 Task: Move the task Develop a new online tool for online market research to the section Done in the project BioTech and filter the tasks in the project by High Priority
Action: Mouse moved to (752, 432)
Screenshot: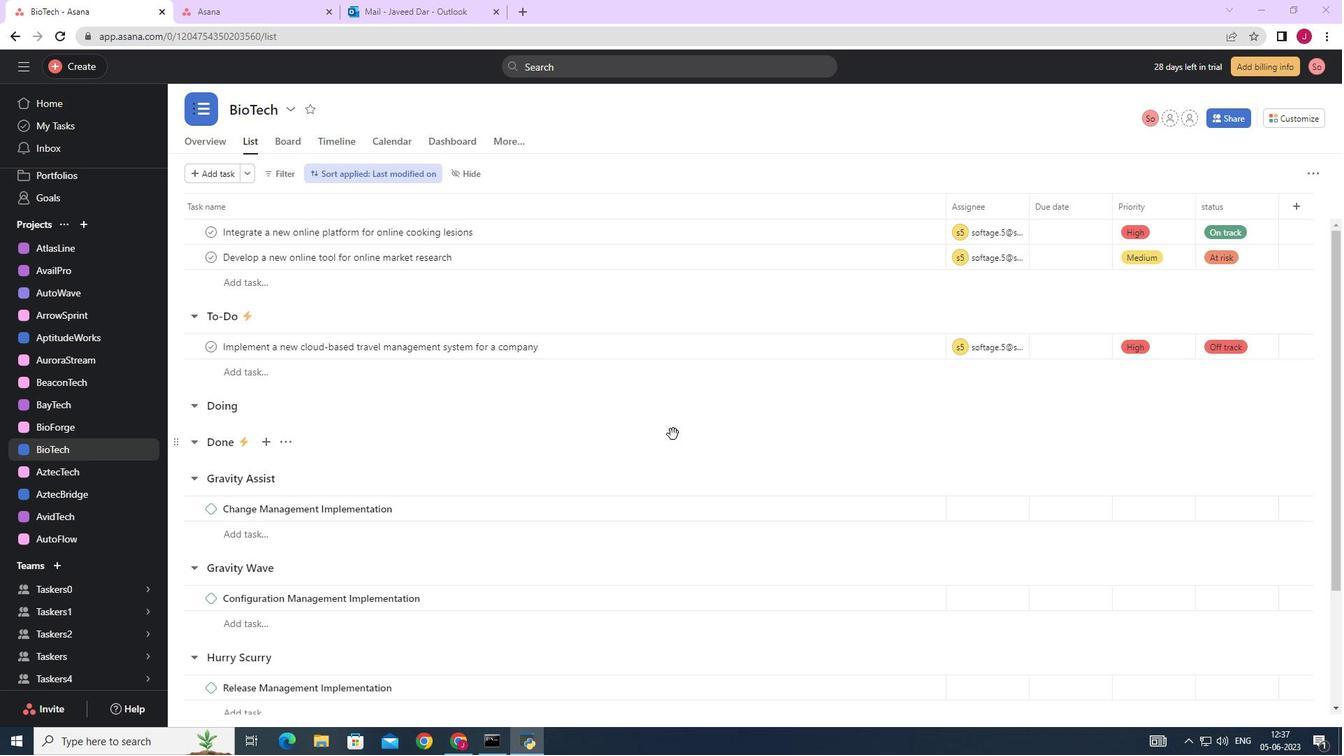 
Action: Mouse scrolled (752, 432) with delta (0, 0)
Screenshot: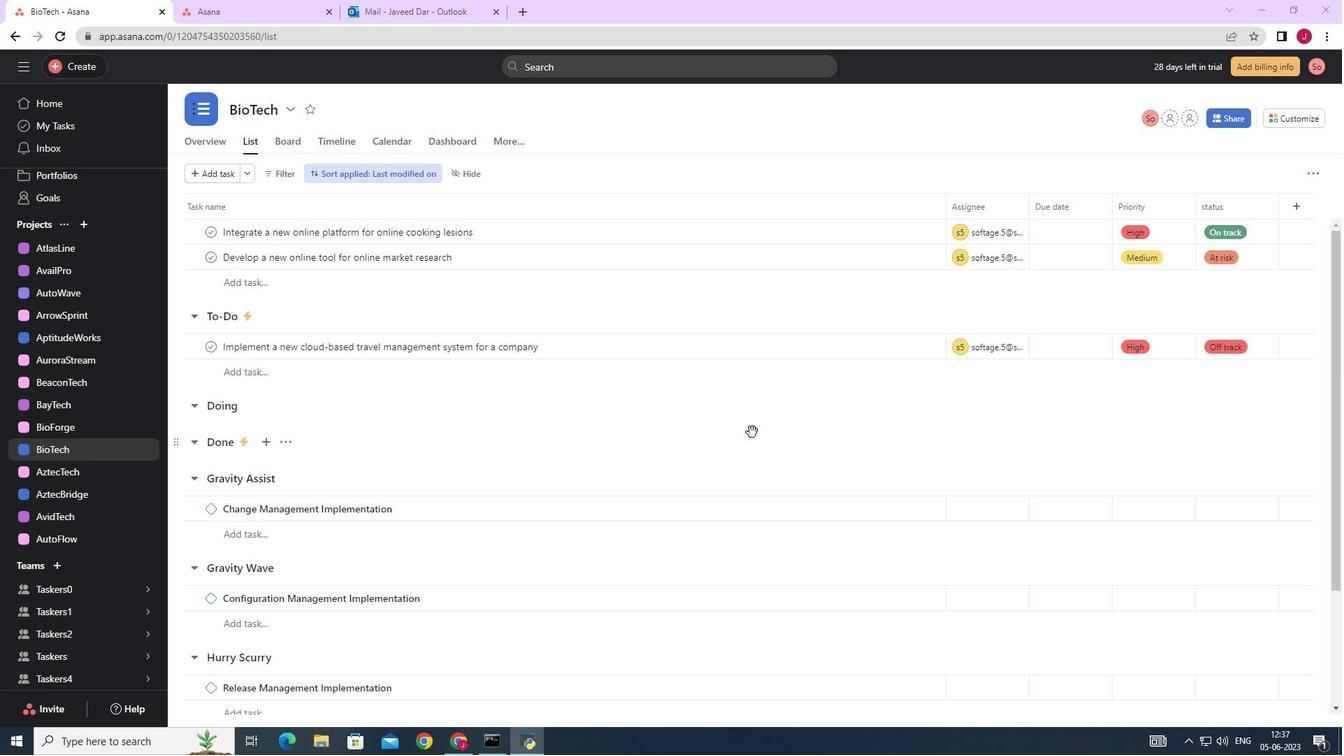 
Action: Mouse scrolled (752, 432) with delta (0, 0)
Screenshot: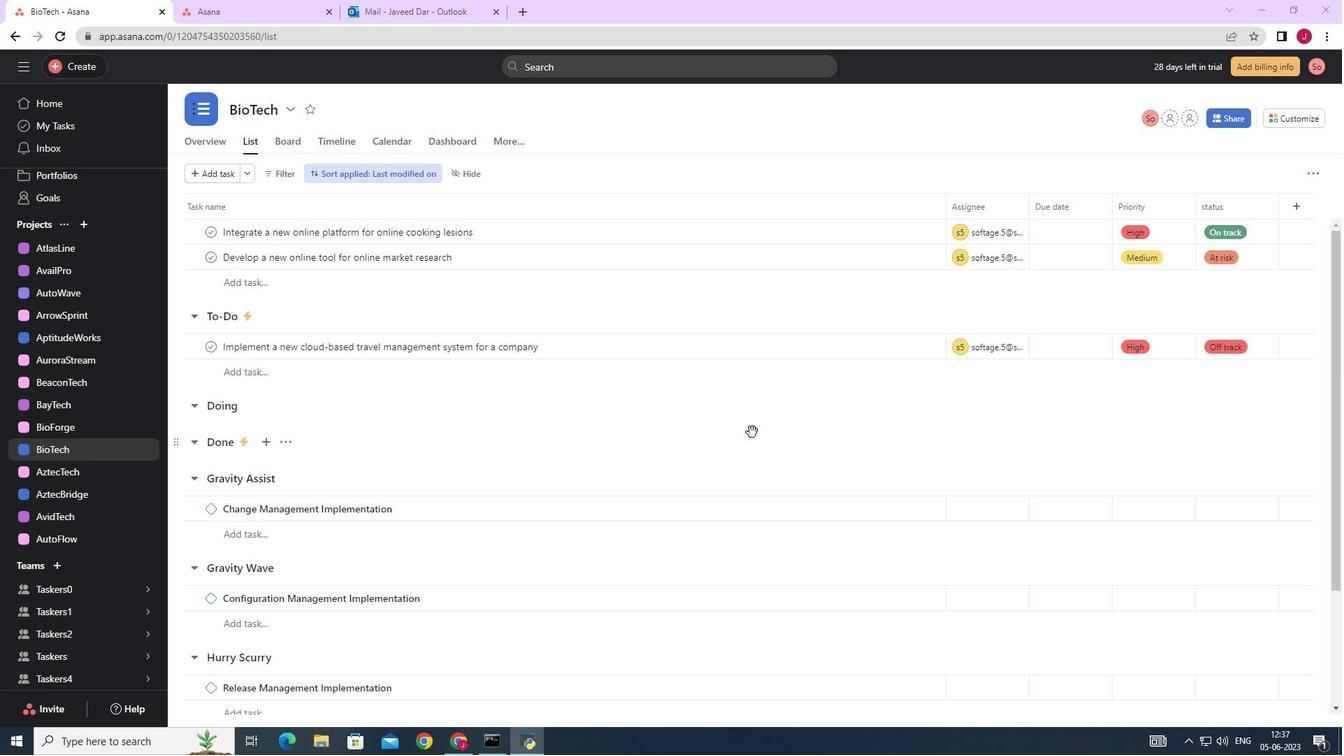
Action: Mouse scrolled (752, 432) with delta (0, 0)
Screenshot: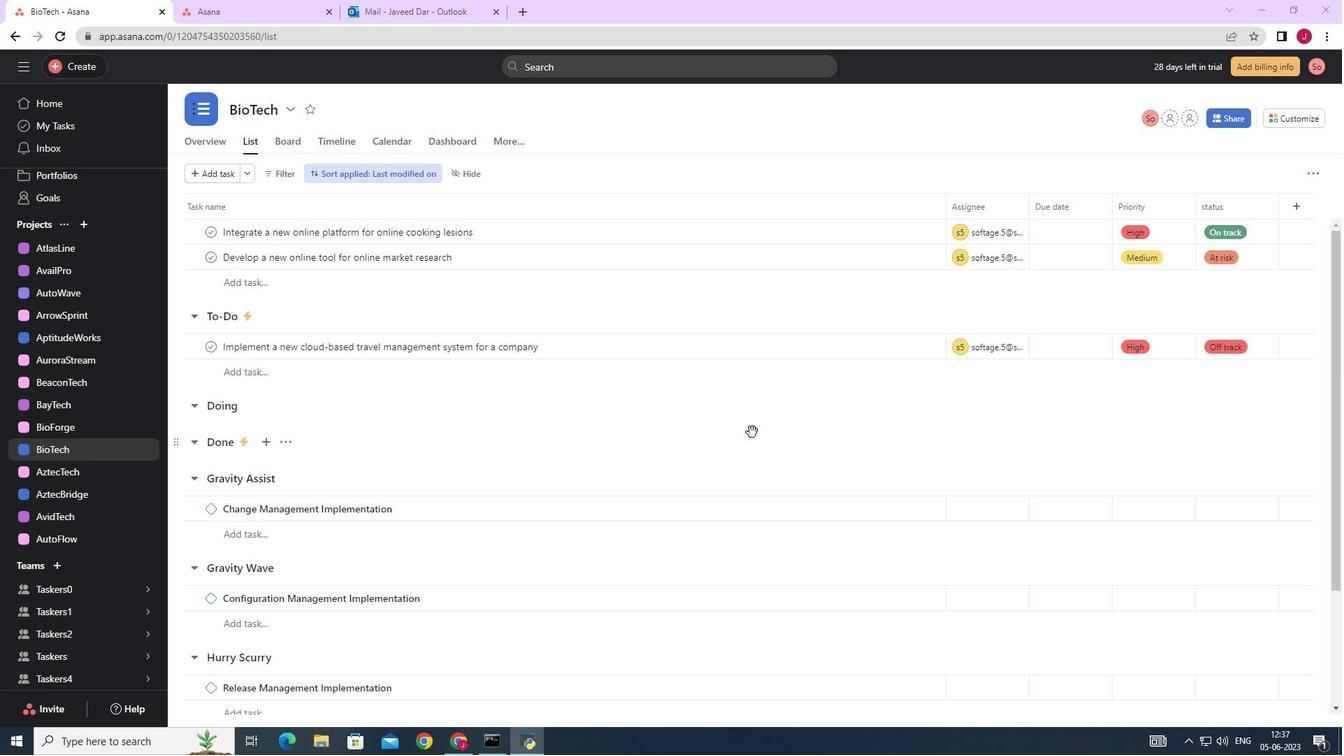 
Action: Mouse scrolled (752, 432) with delta (0, 0)
Screenshot: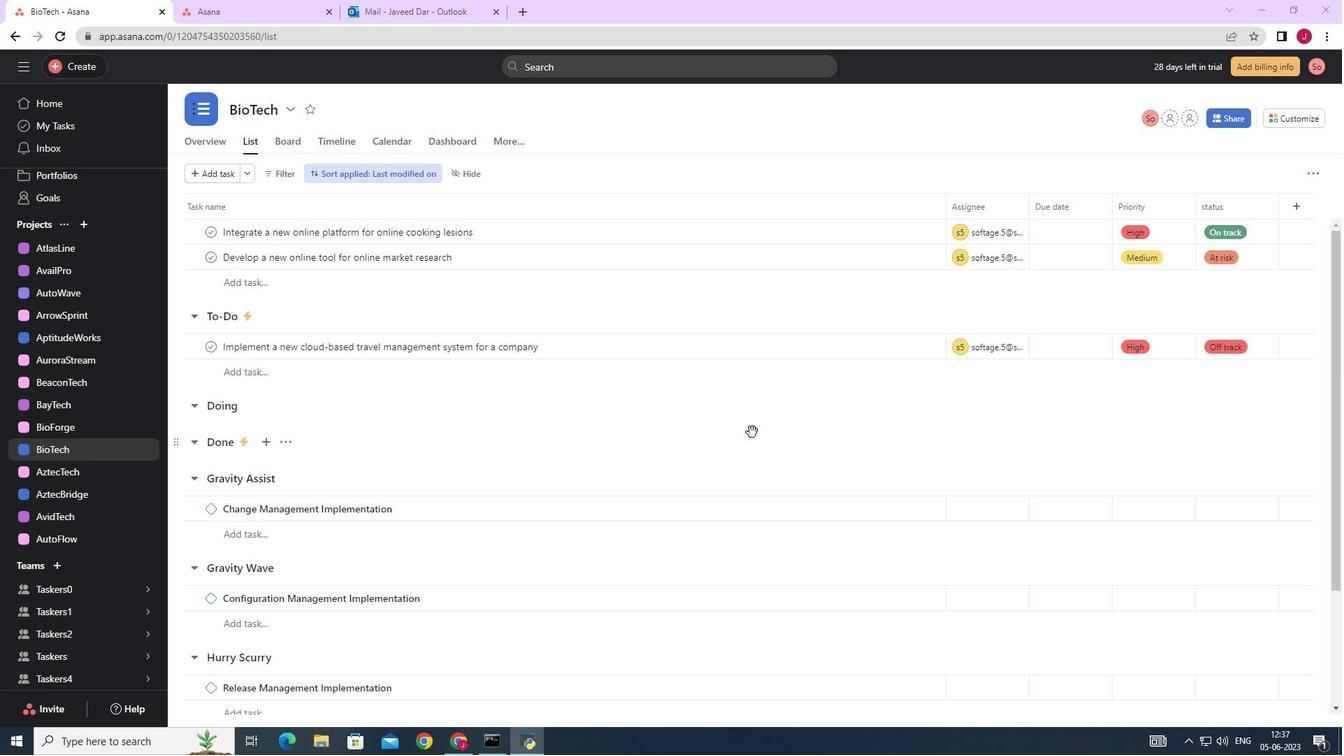 
Action: Mouse moved to (897, 258)
Screenshot: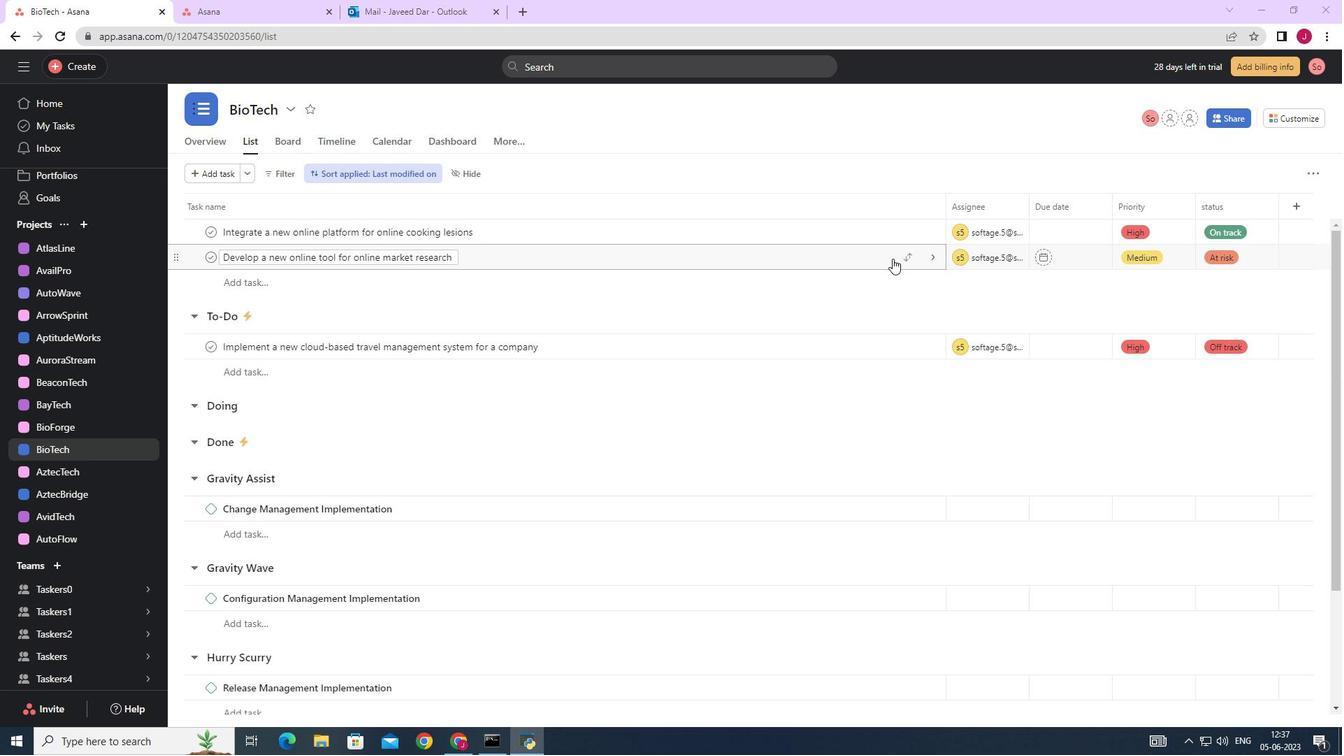 
Action: Mouse pressed left at (897, 258)
Screenshot: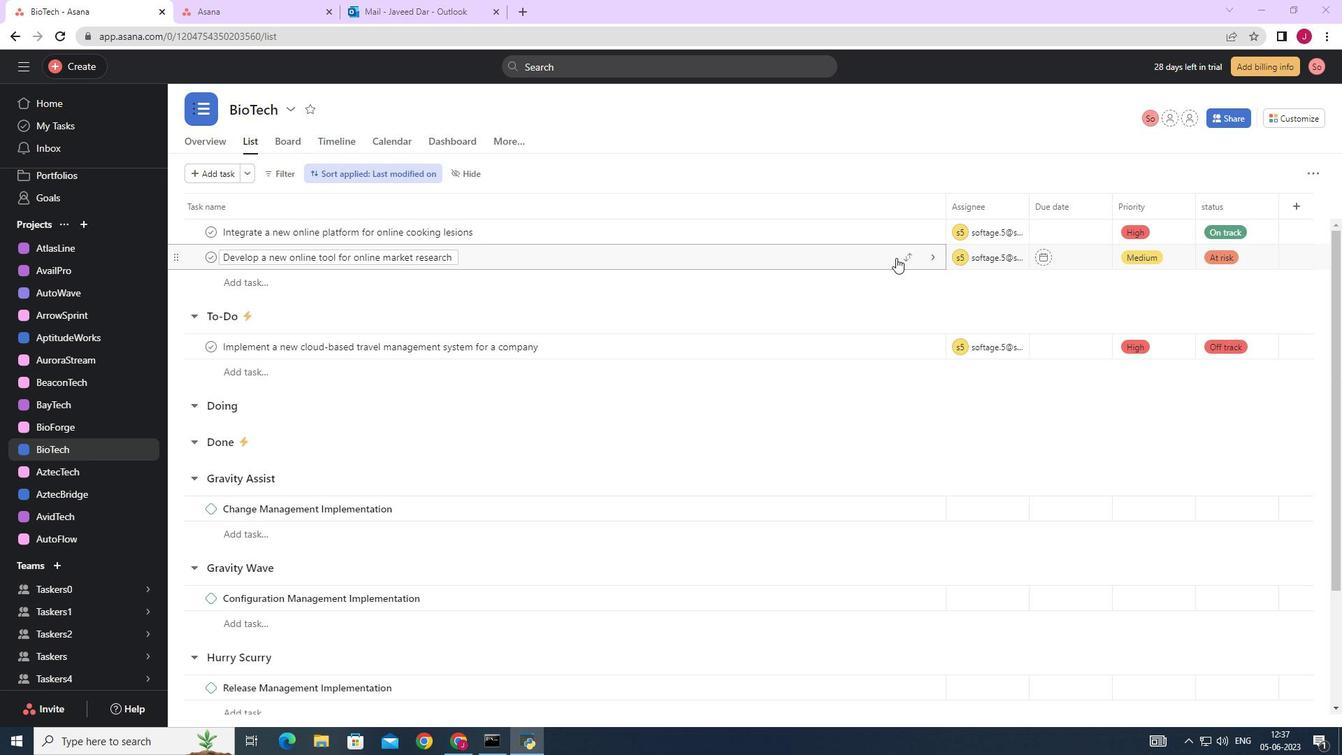 
Action: Mouse moved to (696, 437)
Screenshot: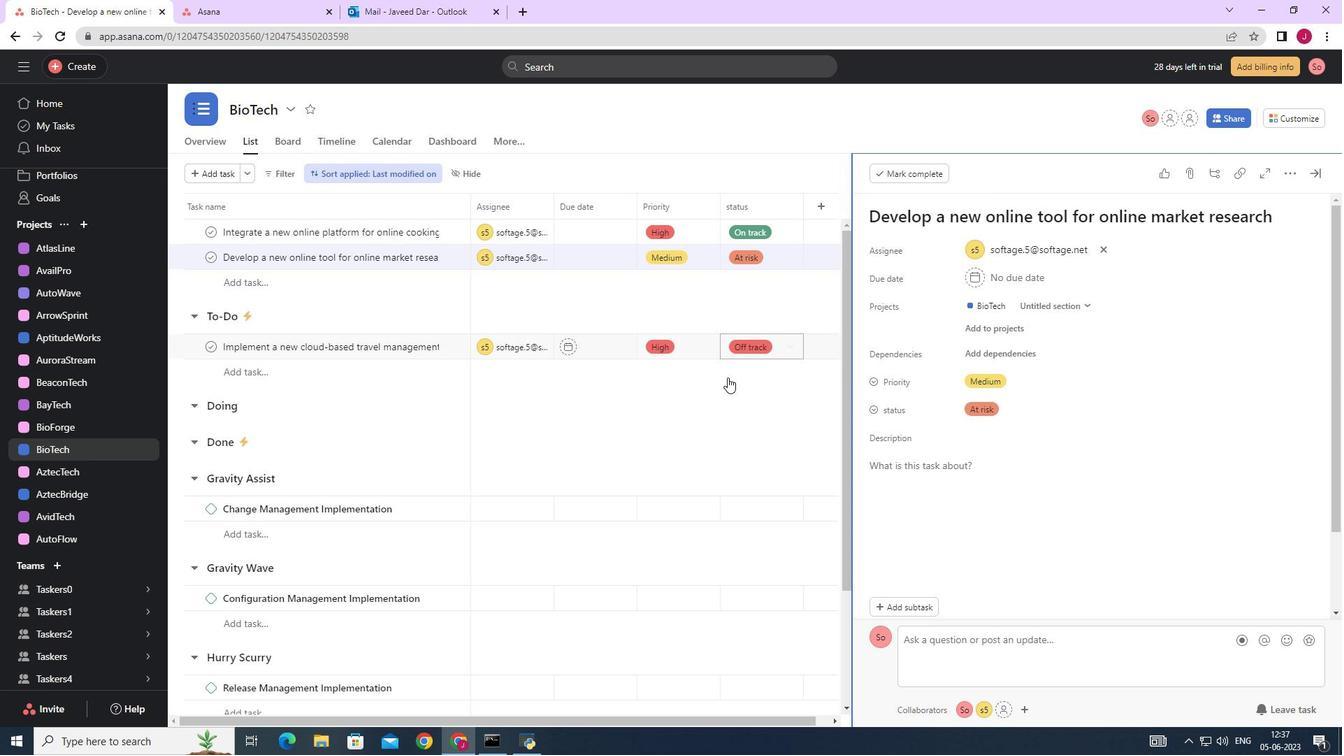 
Action: Mouse pressed left at (696, 437)
Screenshot: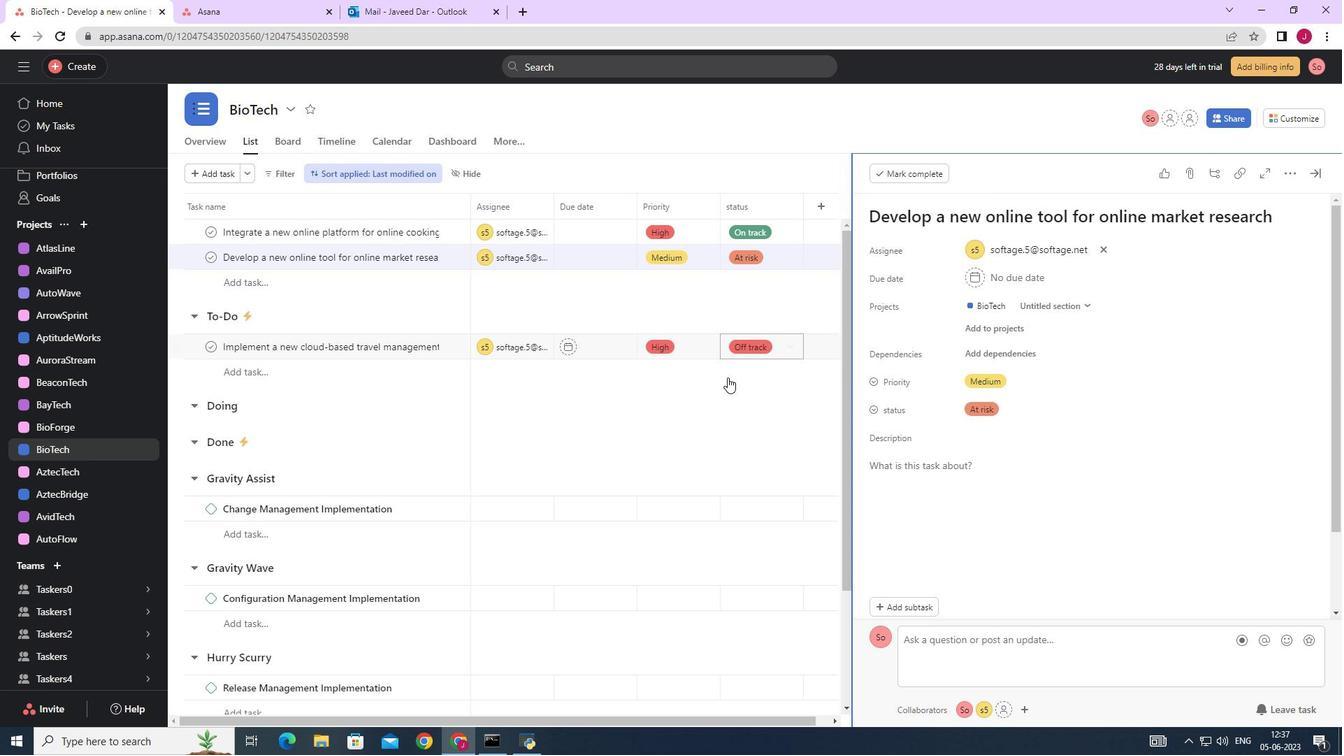
Action: Mouse moved to (1318, 173)
Screenshot: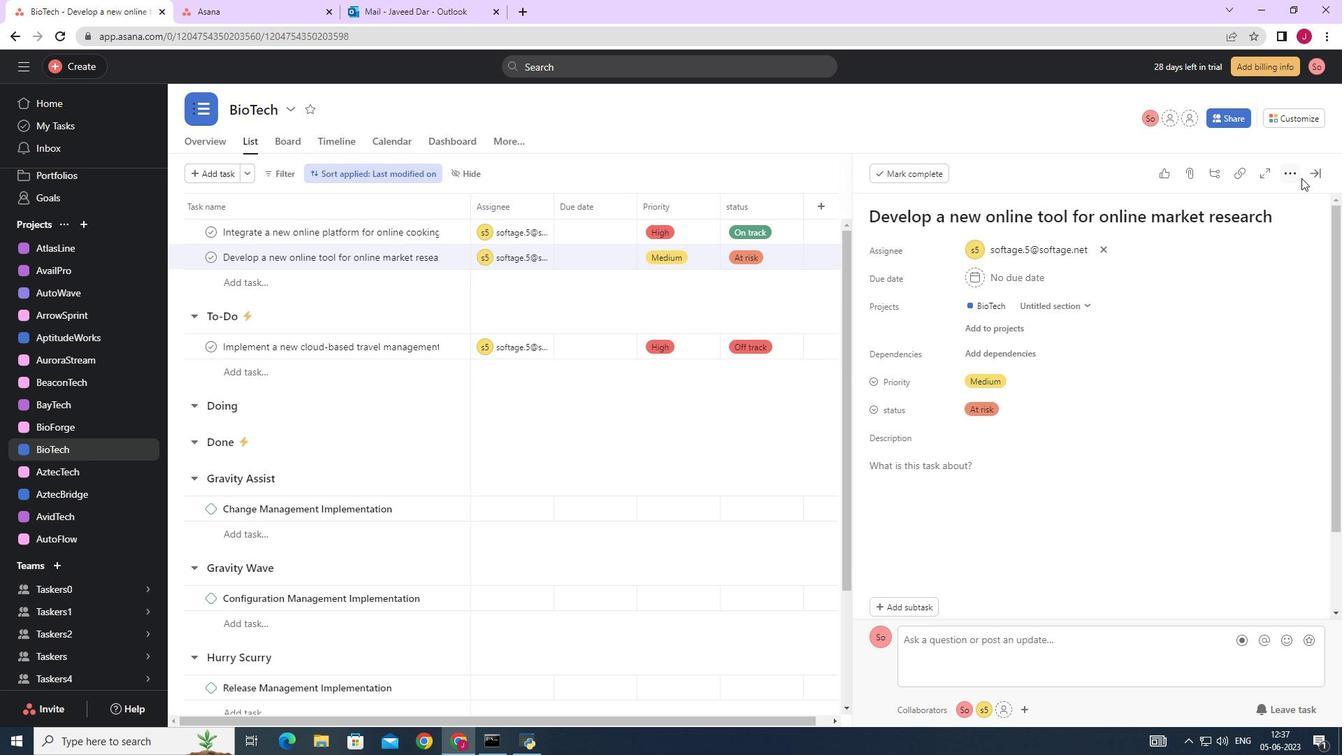 
Action: Mouse pressed left at (1318, 173)
Screenshot: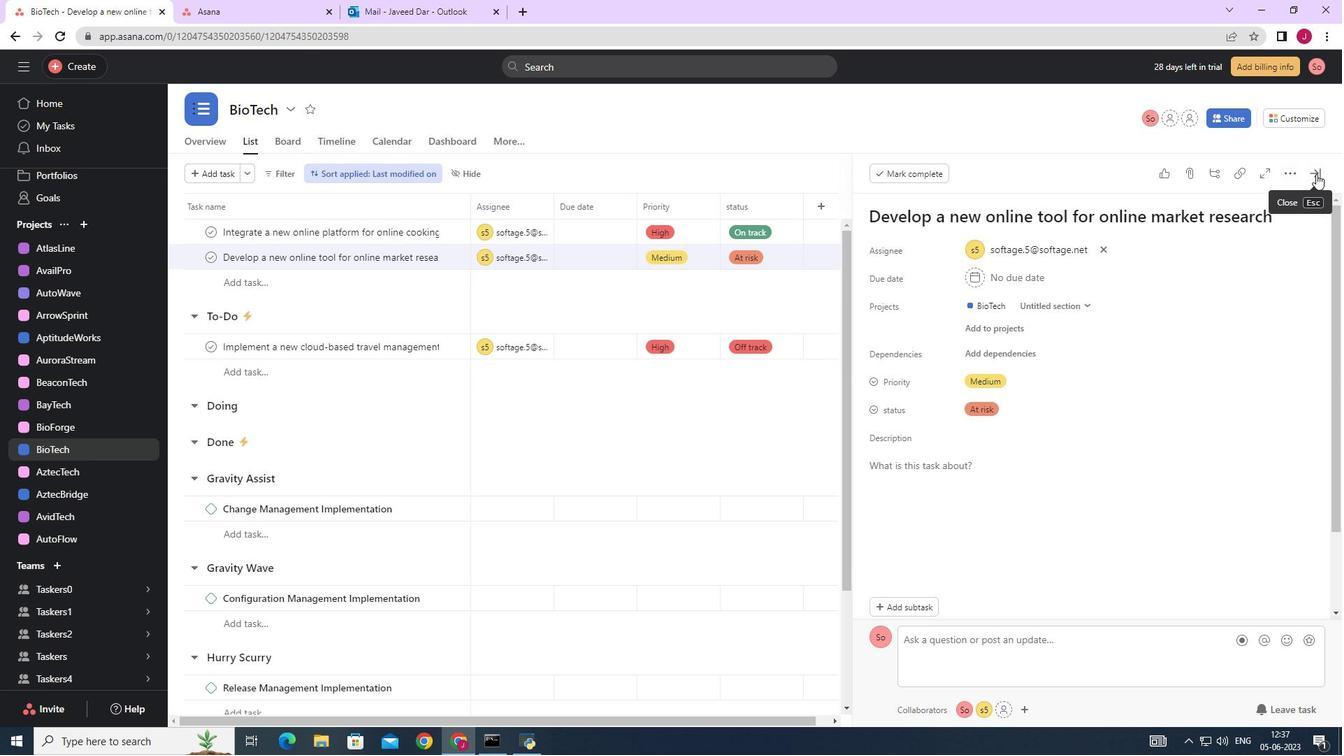 
Action: Mouse moved to (908, 258)
Screenshot: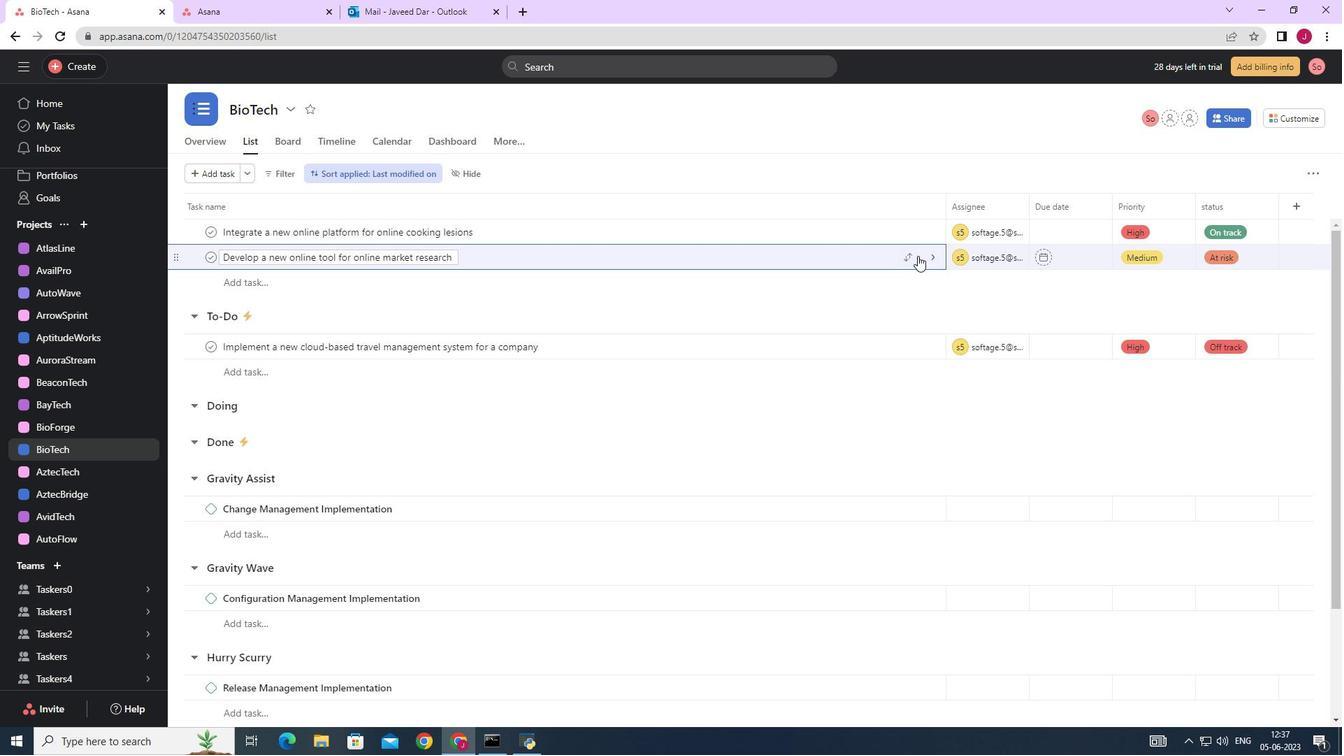 
Action: Mouse pressed left at (908, 258)
Screenshot: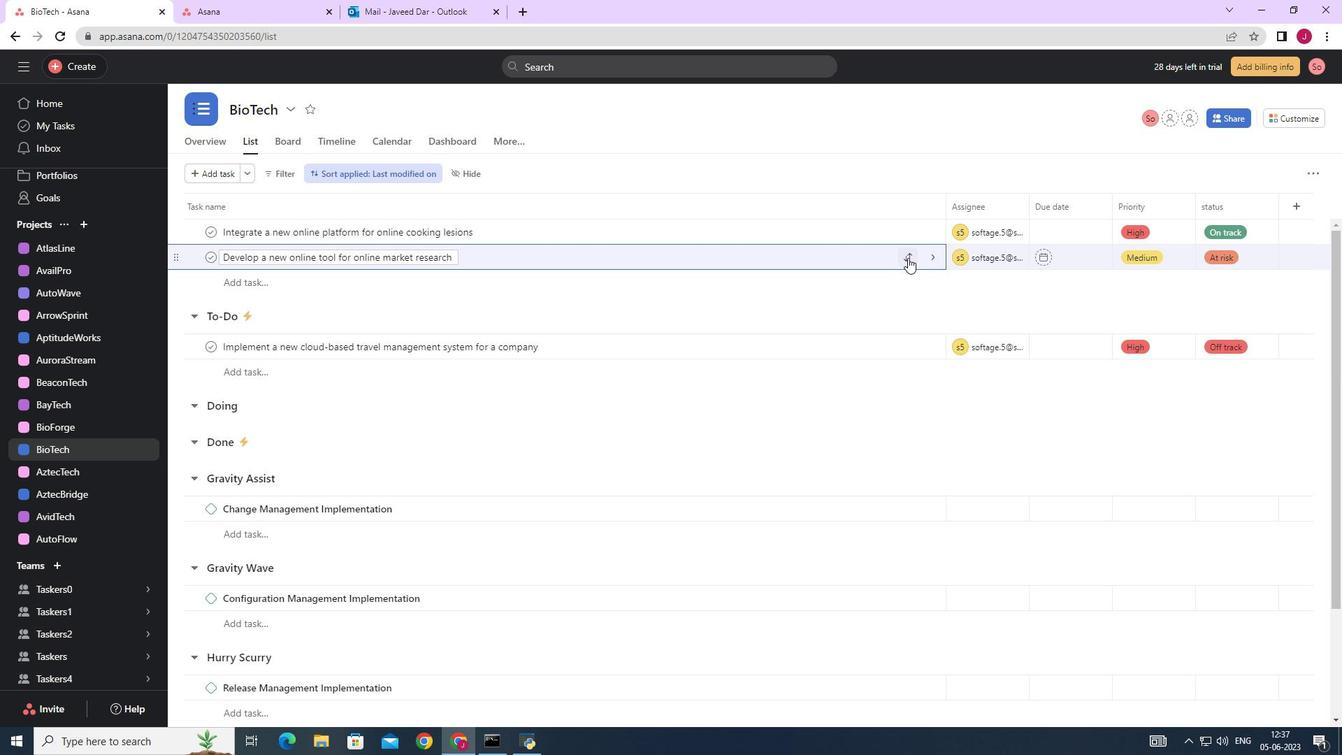 
Action: Mouse moved to (841, 383)
Screenshot: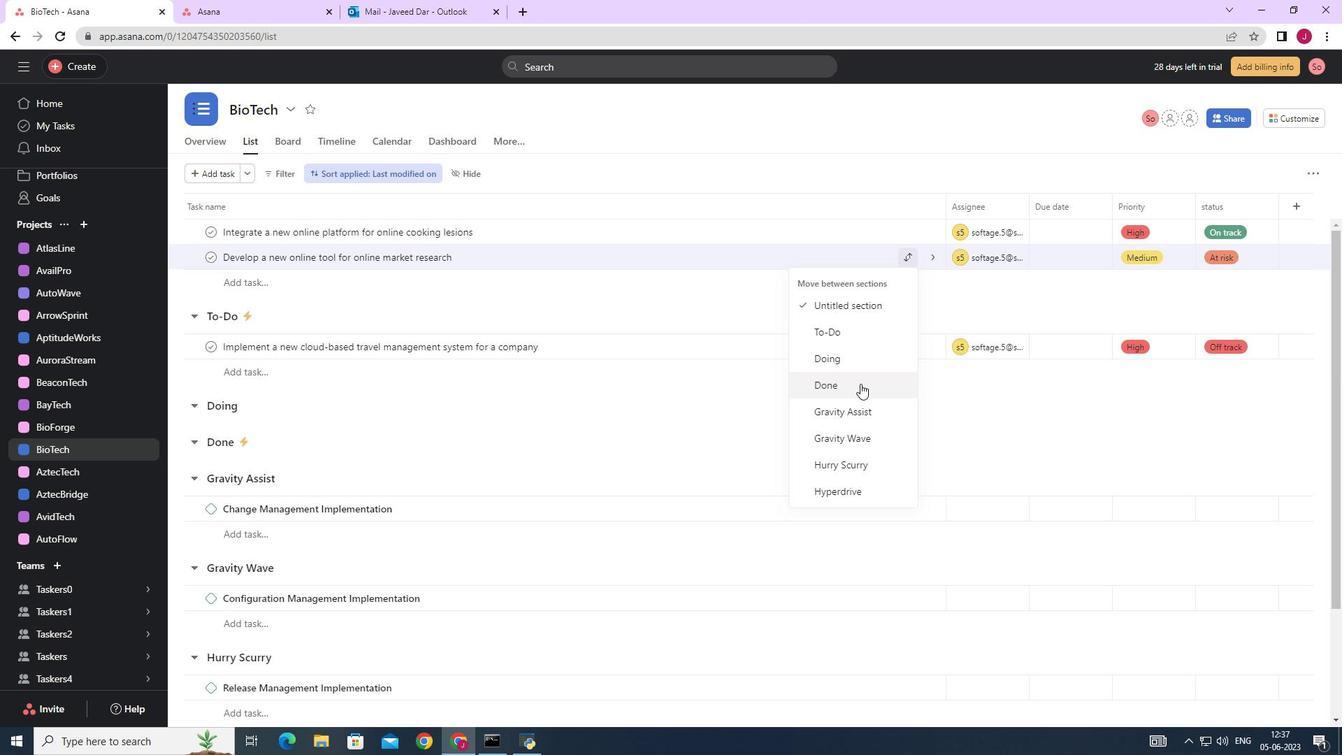 
Action: Mouse pressed left at (841, 383)
Screenshot: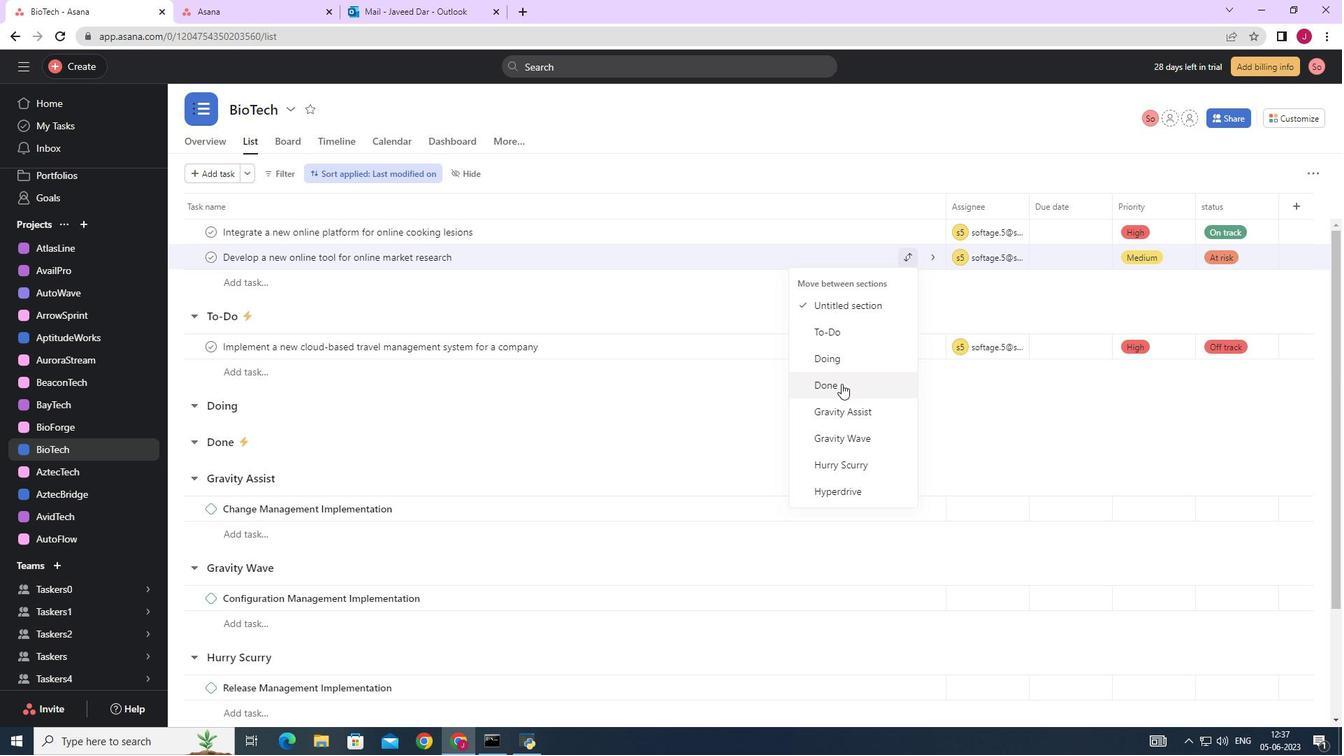 
Action: Mouse moved to (288, 172)
Screenshot: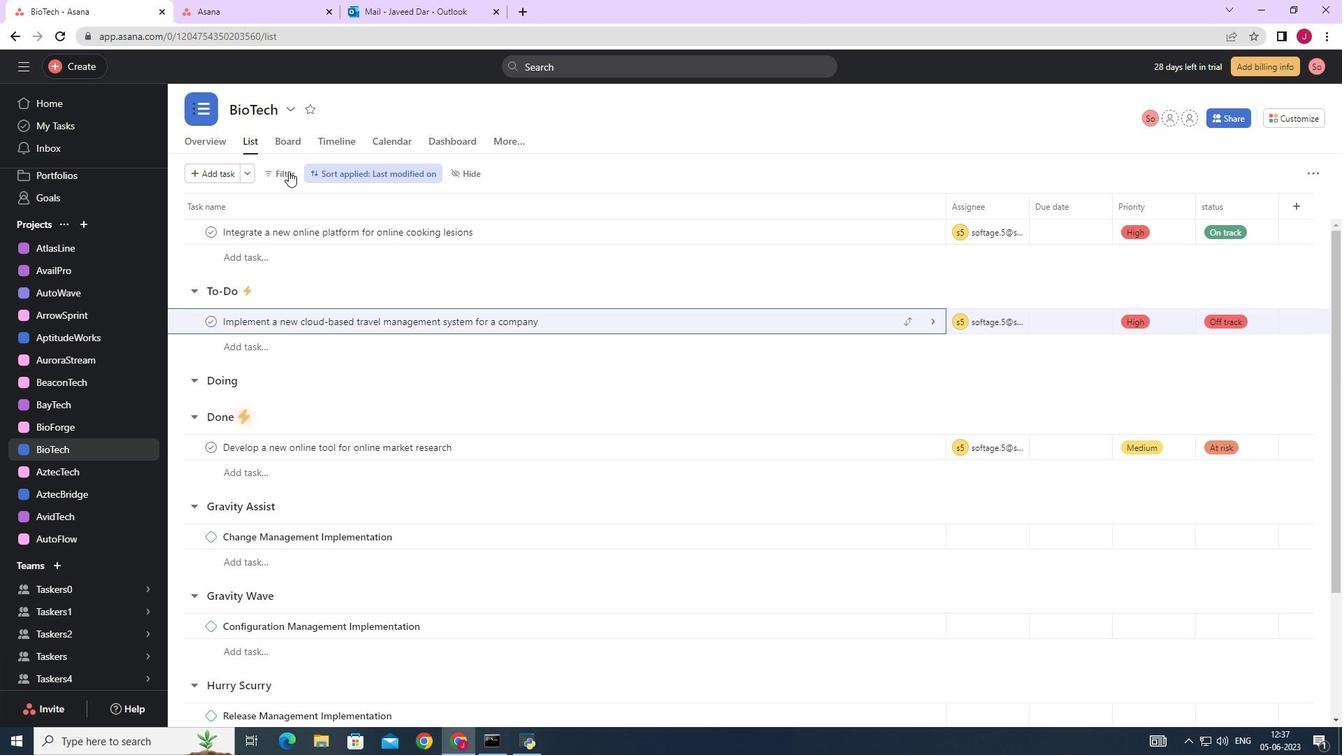 
Action: Mouse pressed left at (288, 172)
Screenshot: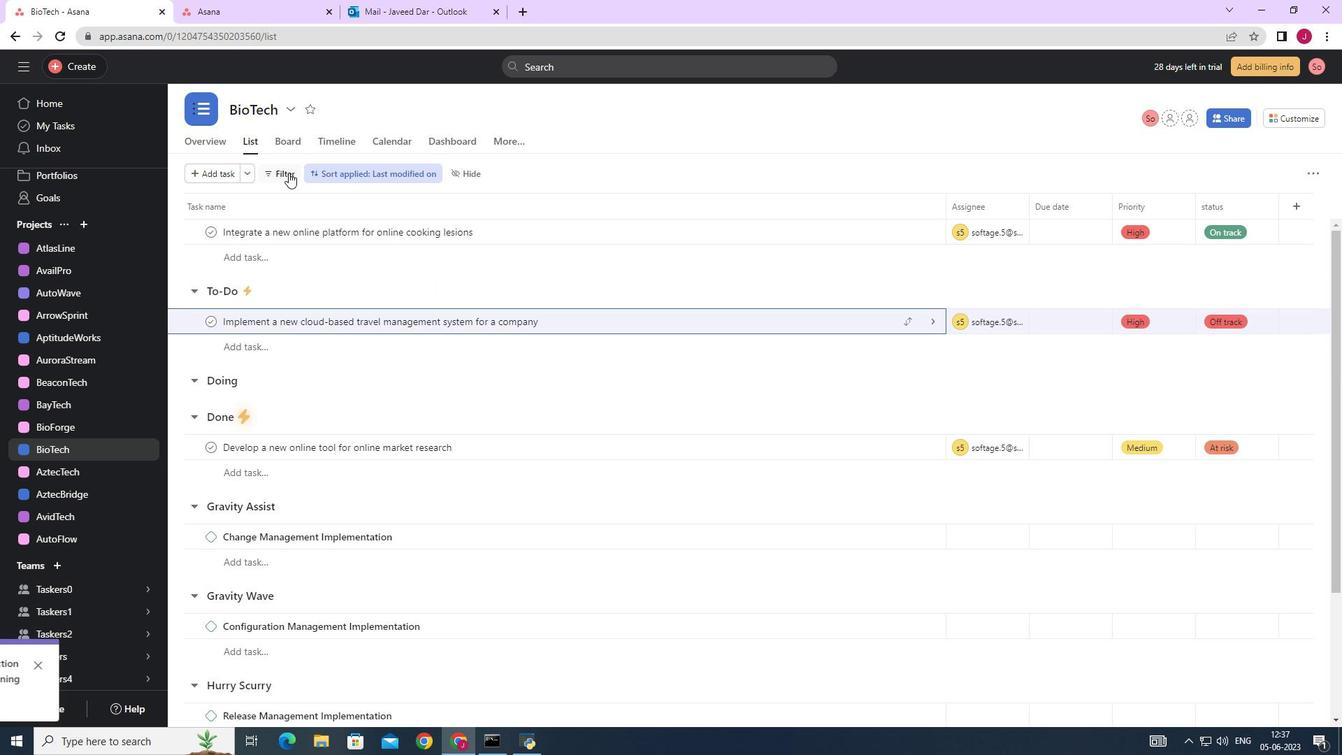 
Action: Mouse moved to (332, 288)
Screenshot: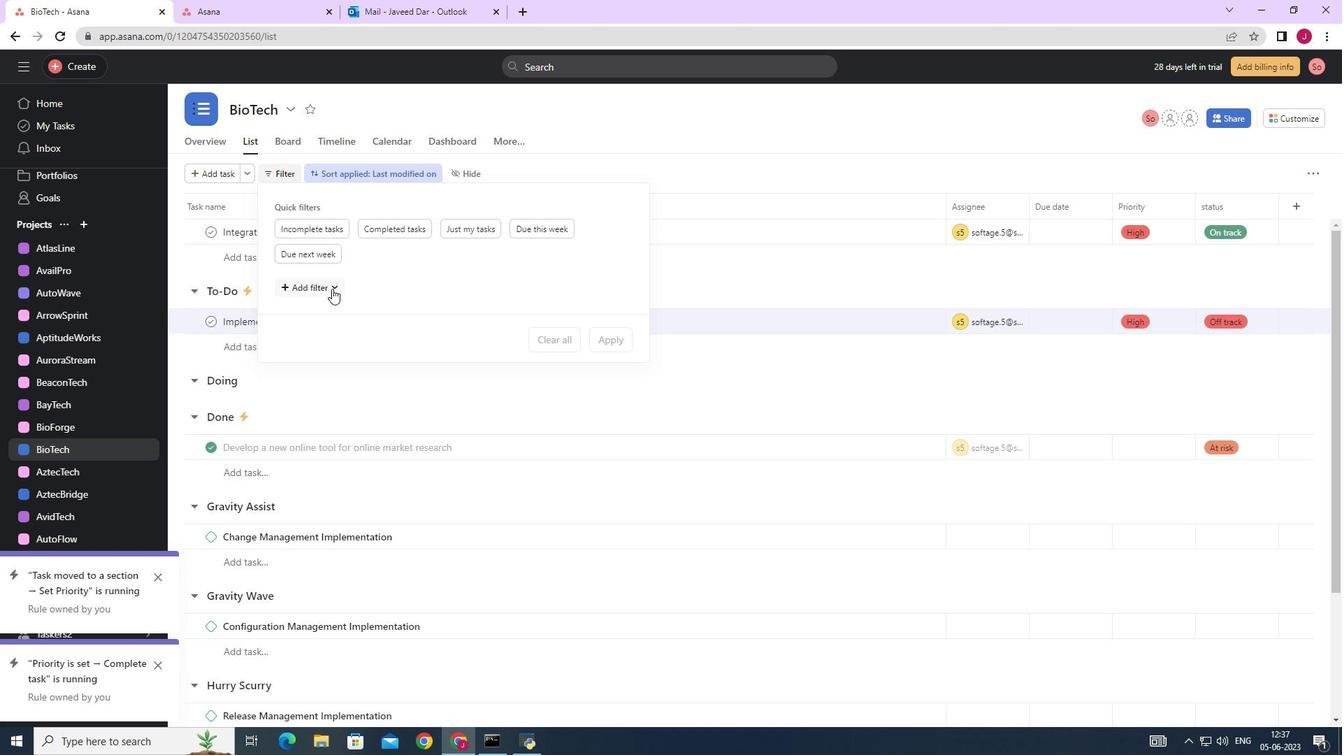 
Action: Mouse pressed left at (332, 288)
Screenshot: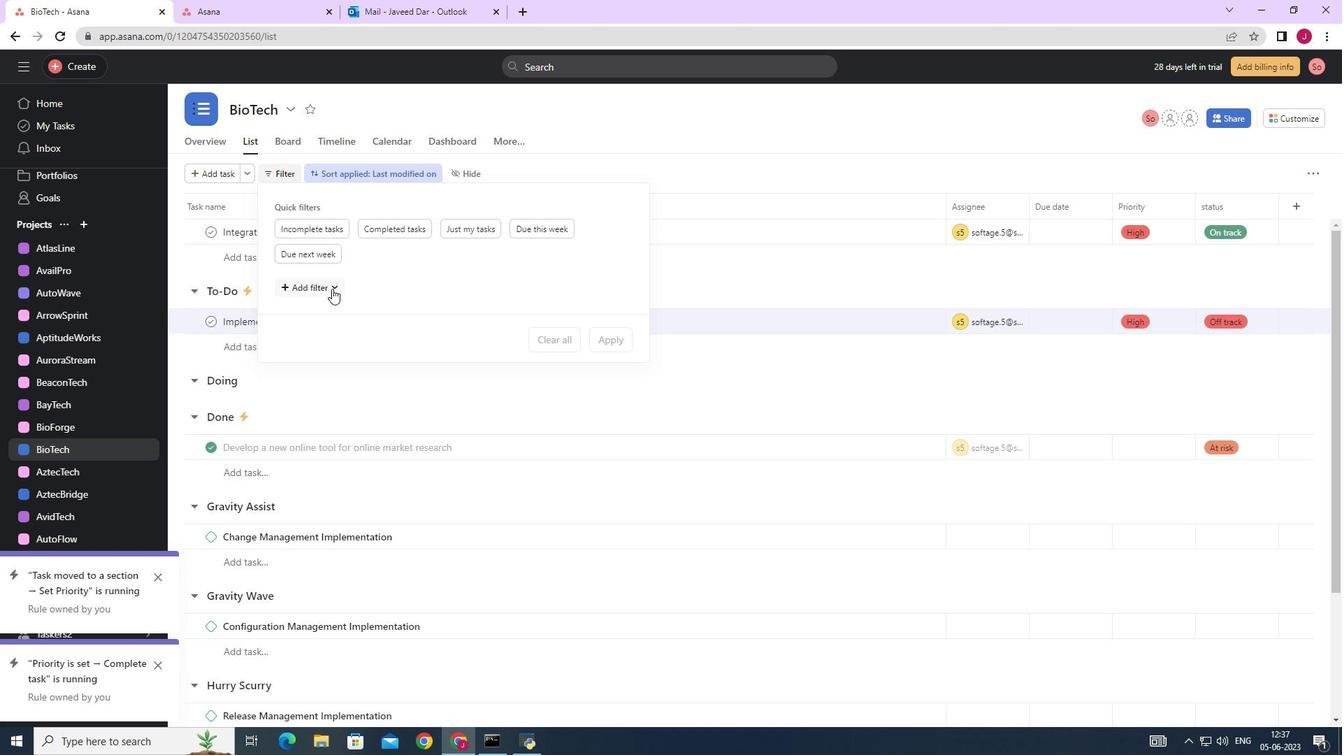 
Action: Mouse moved to (318, 527)
Screenshot: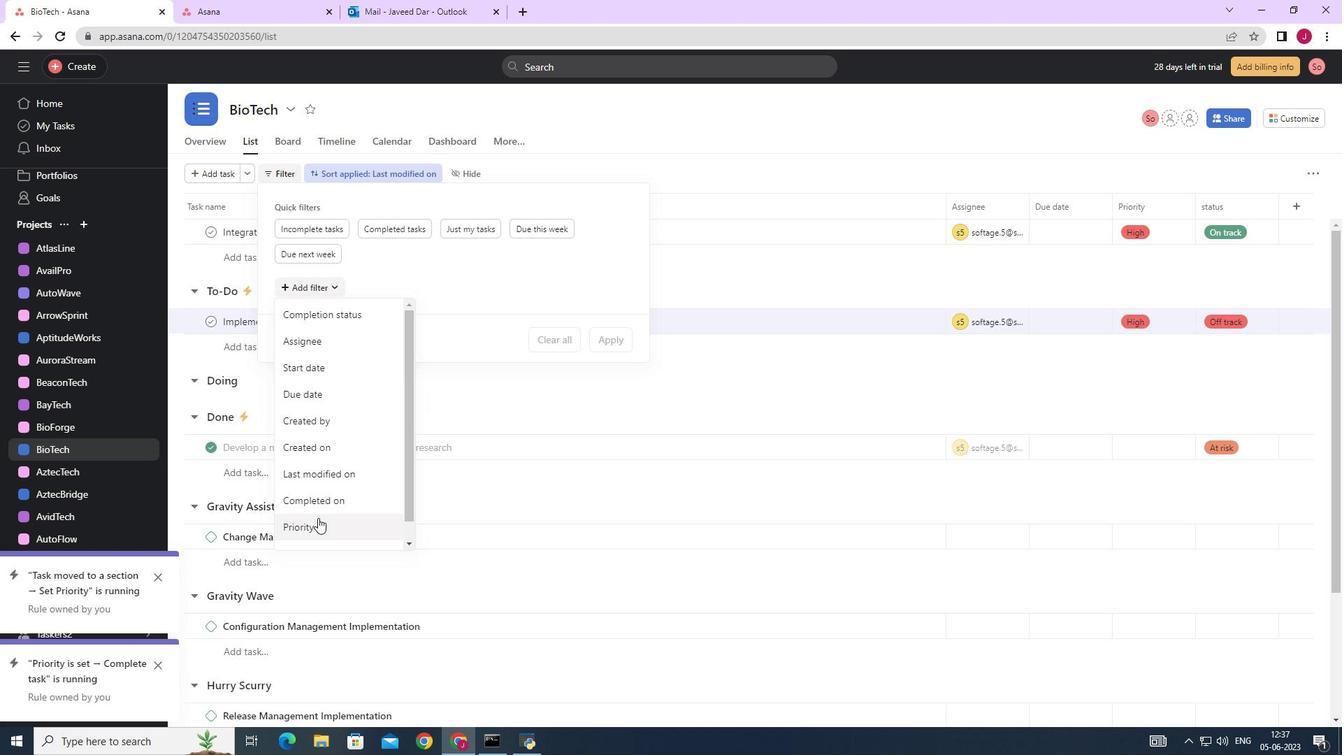 
Action: Mouse pressed left at (318, 527)
Screenshot: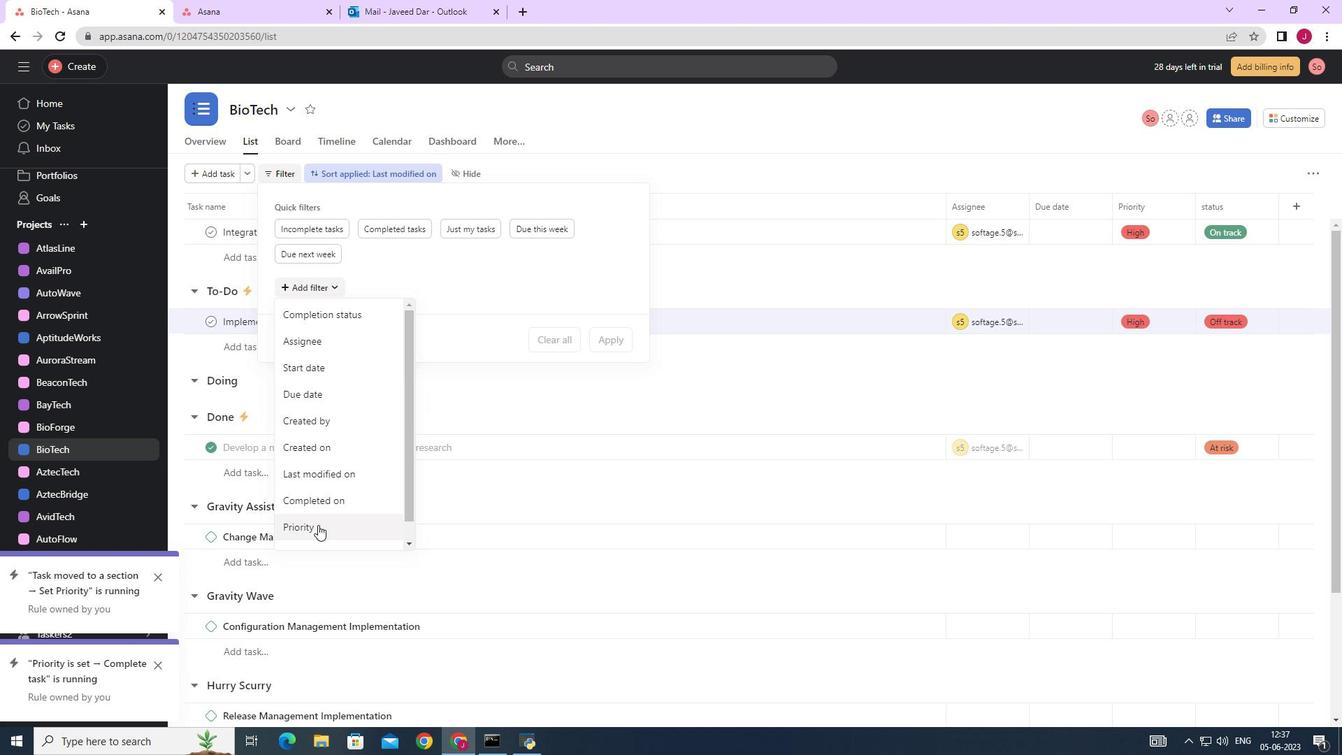 
Action: Mouse moved to (353, 302)
Screenshot: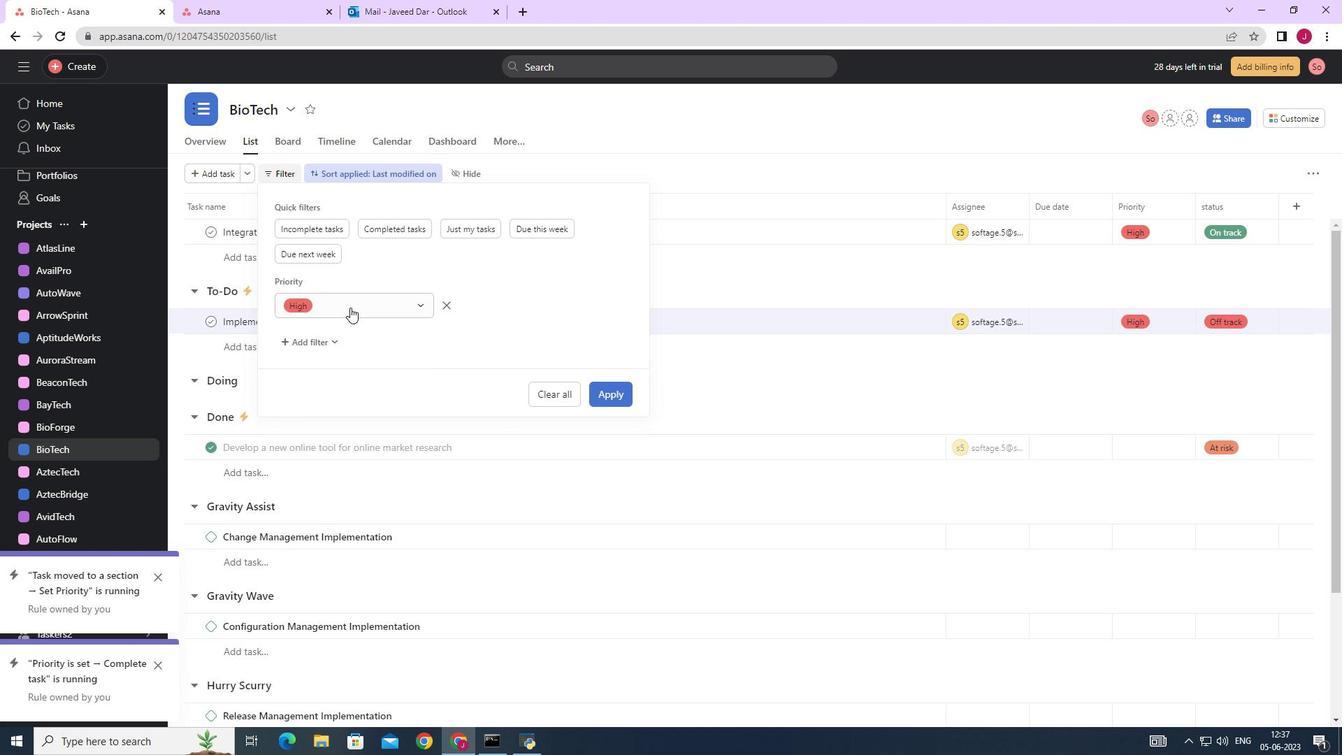 
Action: Mouse pressed left at (353, 302)
Screenshot: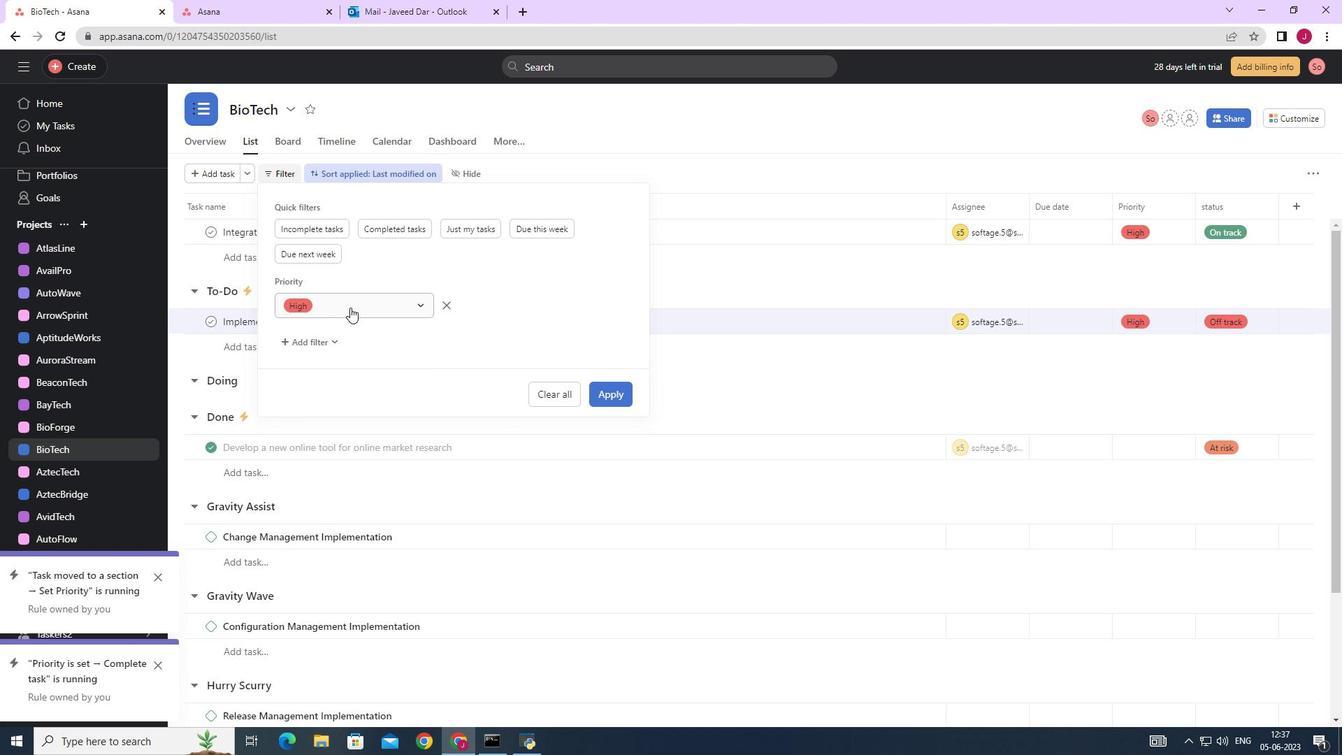 
Action: Mouse moved to (321, 323)
Screenshot: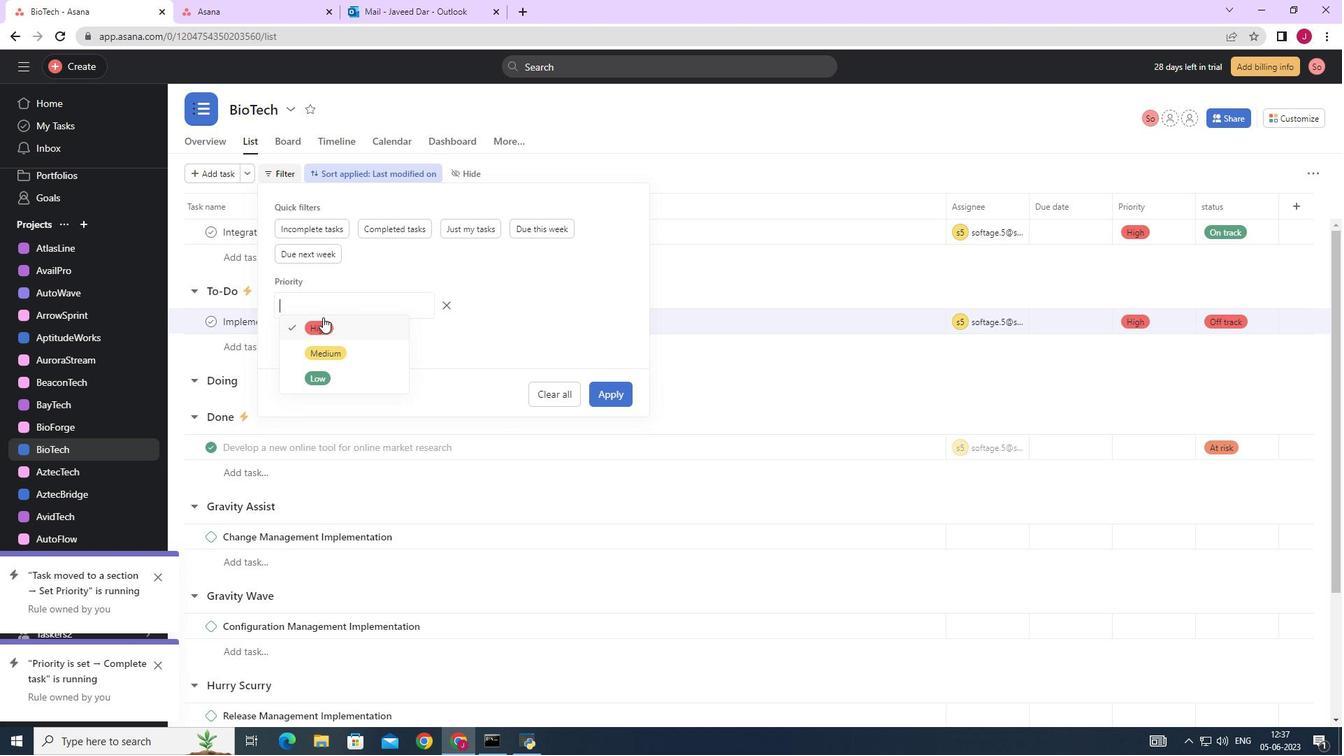 
Action: Mouse pressed left at (321, 323)
Screenshot: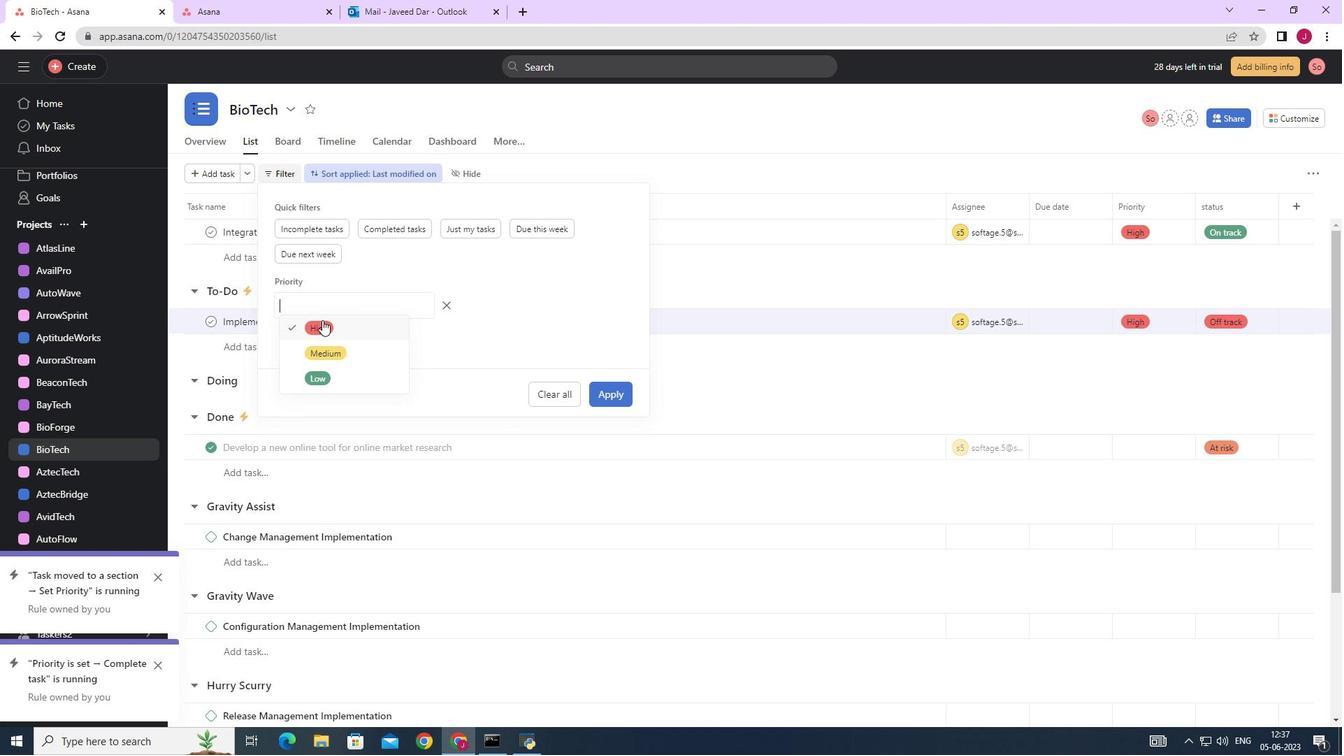 
Action: Mouse moved to (610, 393)
Screenshot: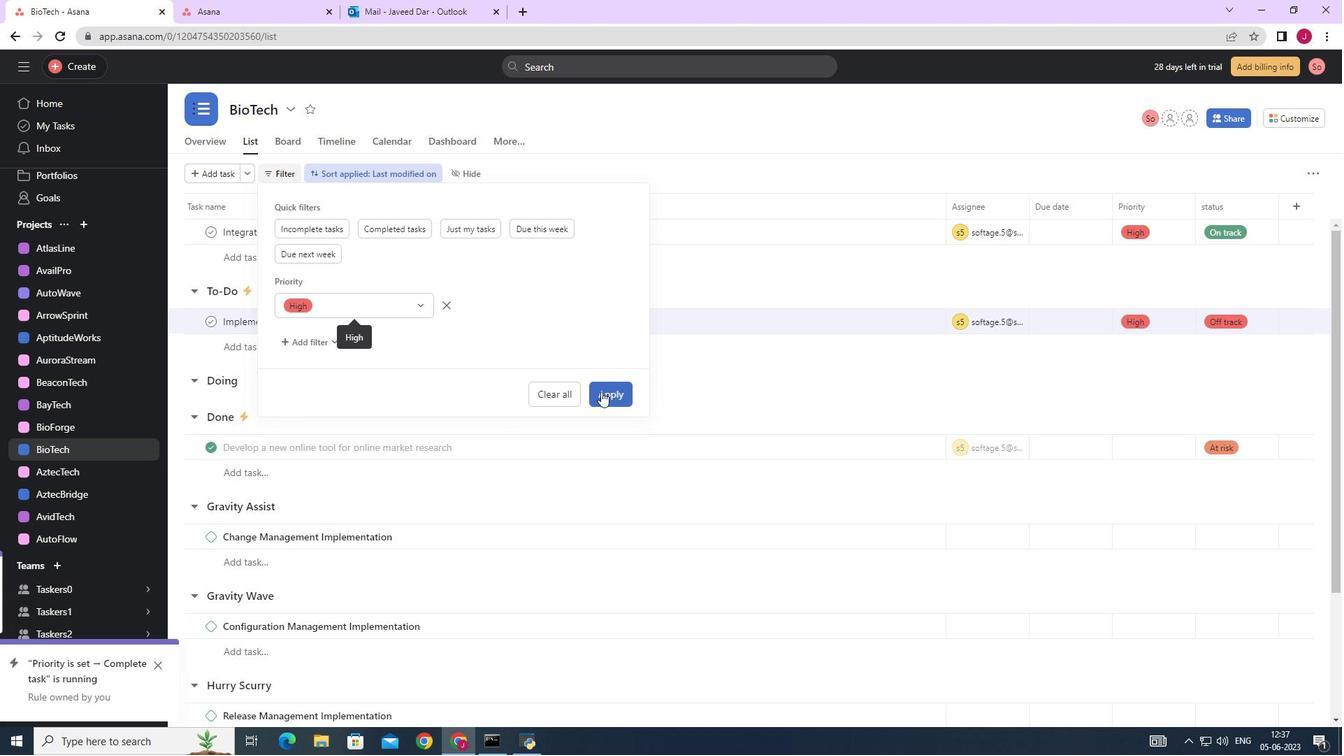 
Action: Mouse pressed left at (610, 393)
Screenshot: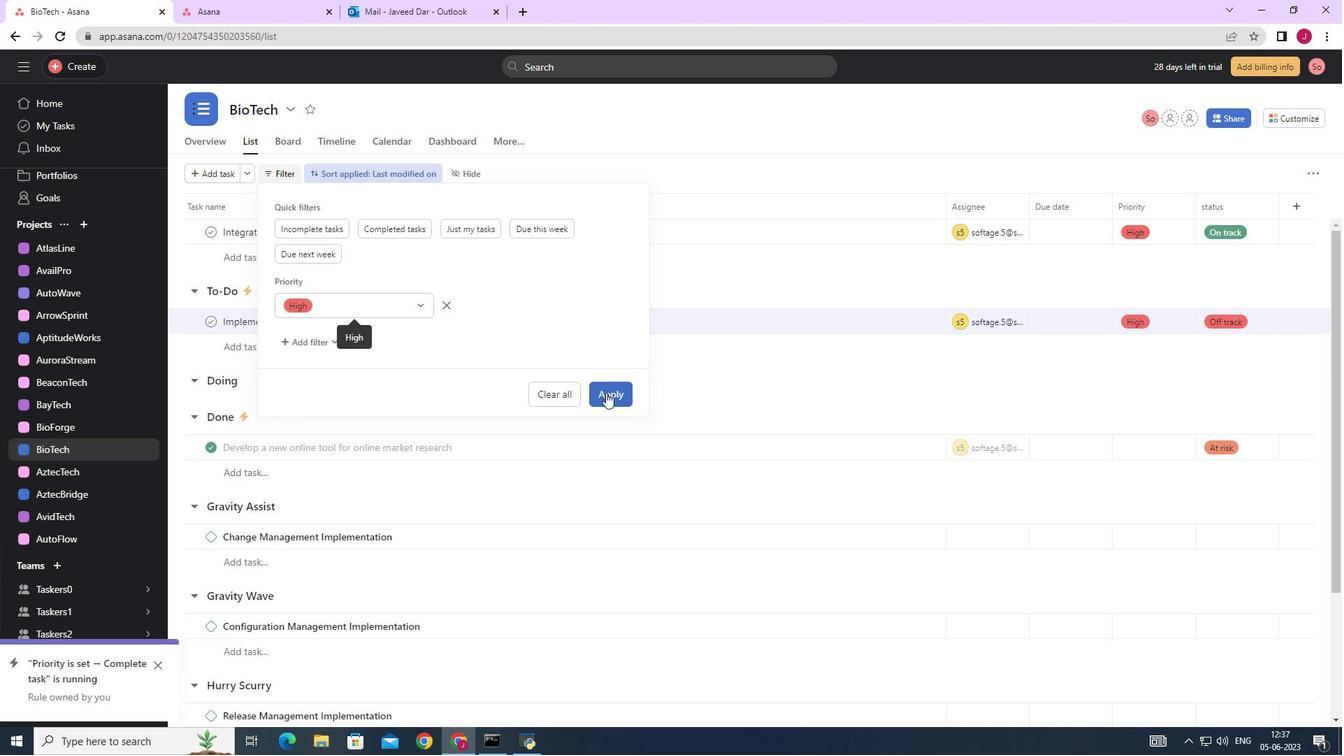 
Action: Mouse moved to (643, 430)
Screenshot: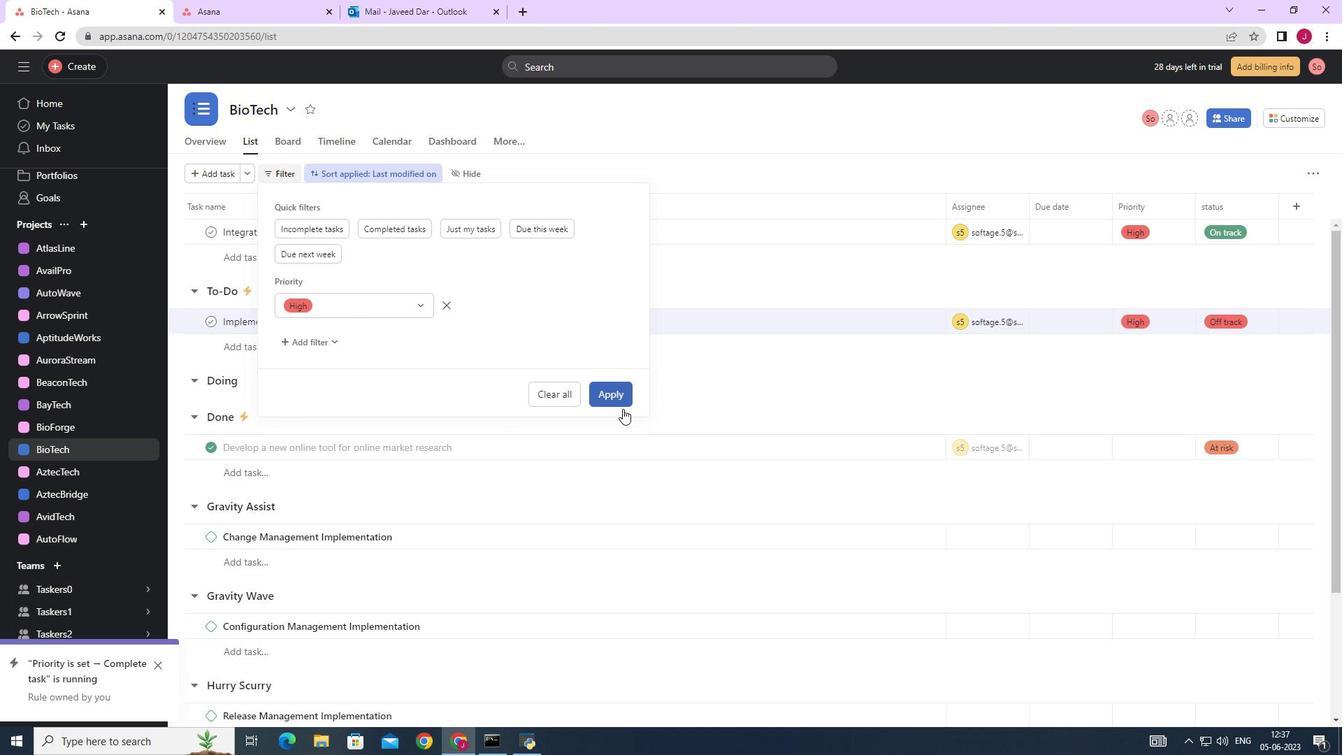 
